 Task: Create ChildIssue0009 as Child Issue of Issue Issue0005 in Backlog  in Scrum Project Project0001 in Jira
Action: Mouse moved to (381, 433)
Screenshot: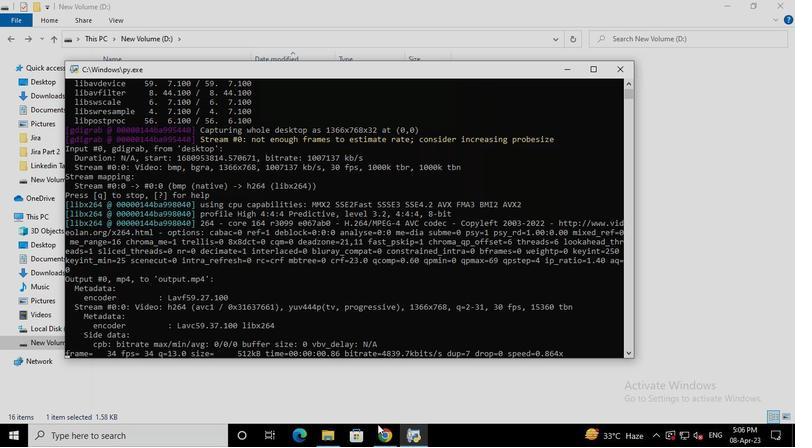 
Action: Mouse pressed left at (381, 433)
Screenshot: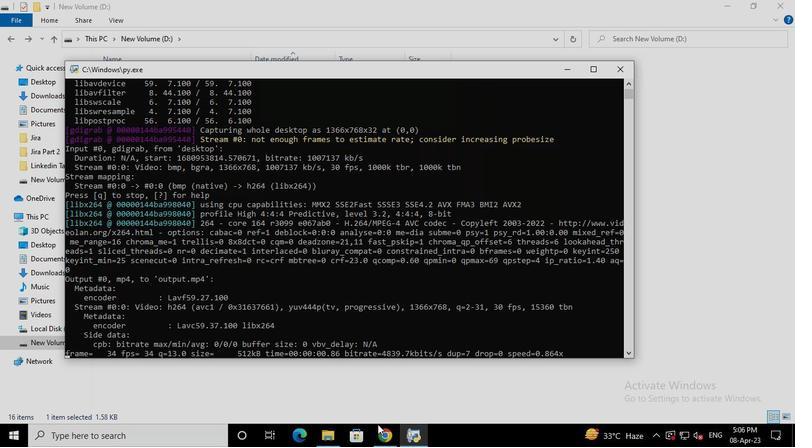 
Action: Mouse moved to (77, 175)
Screenshot: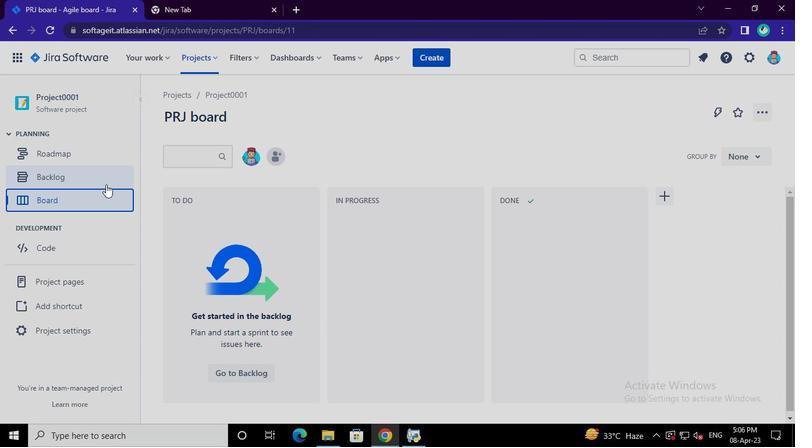 
Action: Mouse pressed left at (77, 175)
Screenshot: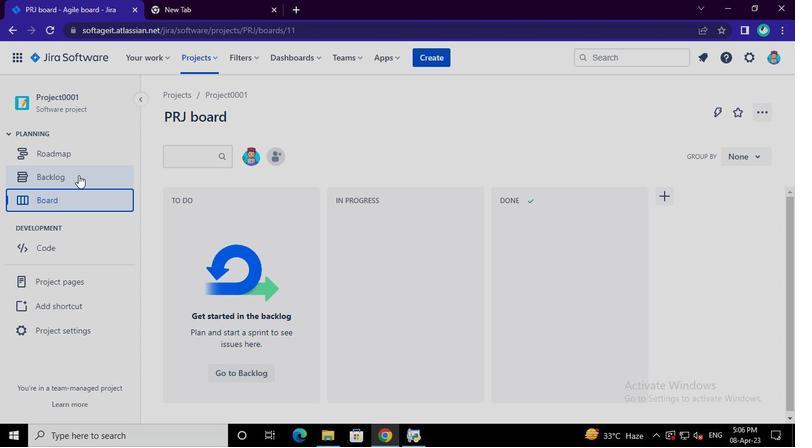 
Action: Mouse moved to (229, 348)
Screenshot: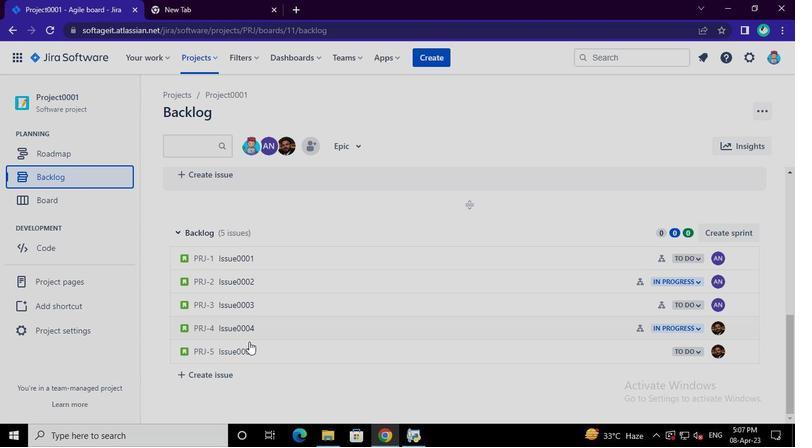 
Action: Mouse pressed left at (229, 348)
Screenshot: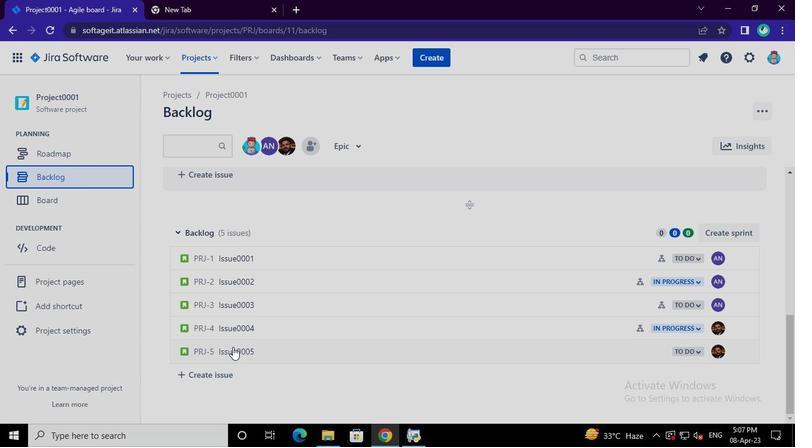 
Action: Mouse moved to (597, 235)
Screenshot: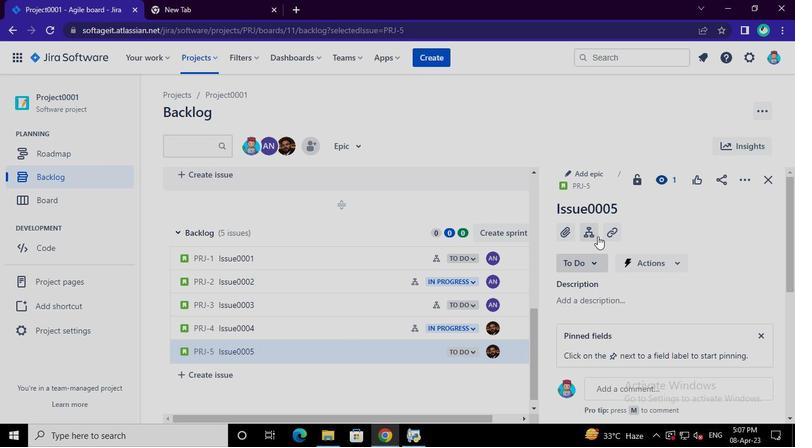
Action: Mouse pressed left at (597, 235)
Screenshot: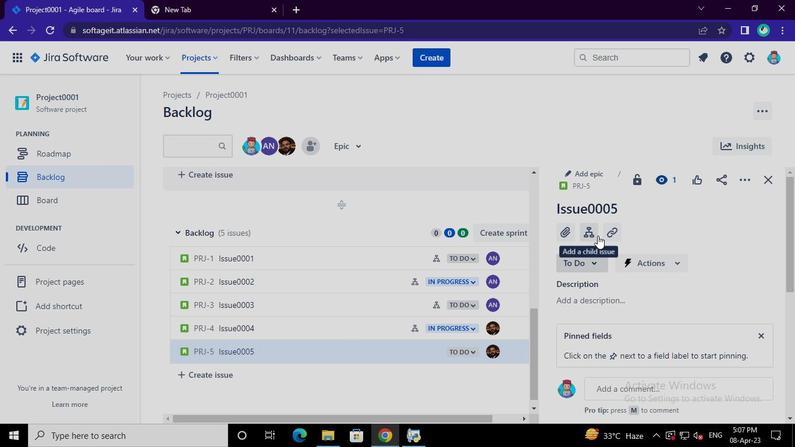 
Action: Mouse moved to (608, 281)
Screenshot: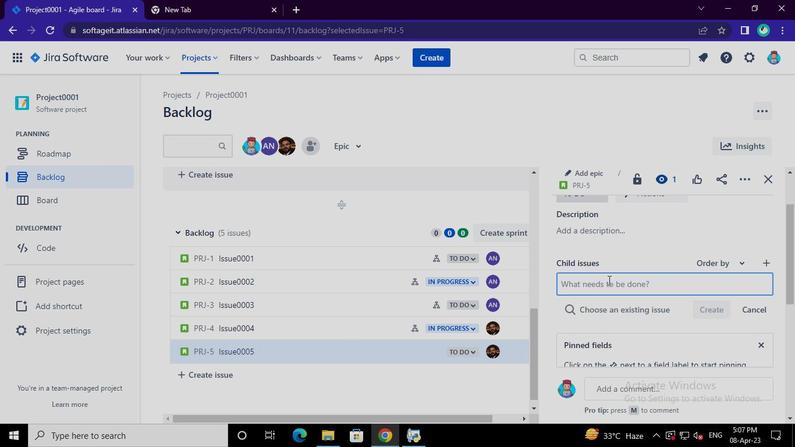 
Action: Mouse pressed left at (608, 281)
Screenshot: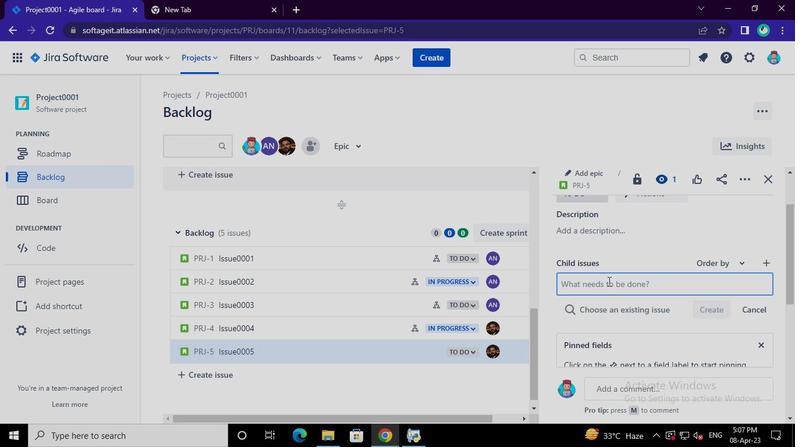 
Action: Keyboard Key.shift
Screenshot: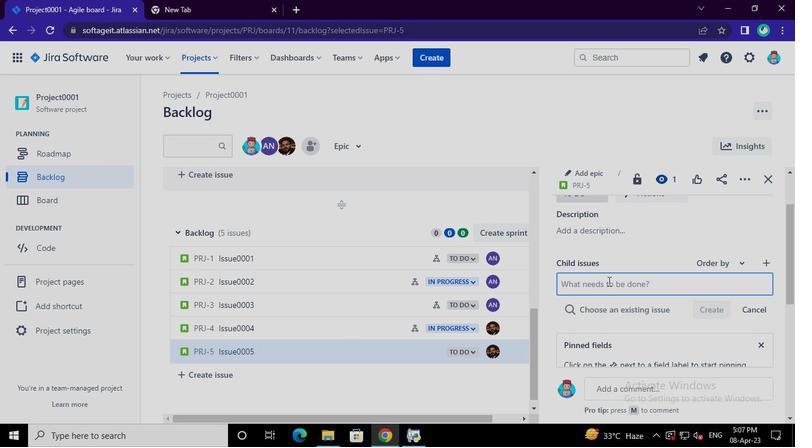 
Action: Keyboard C
Screenshot: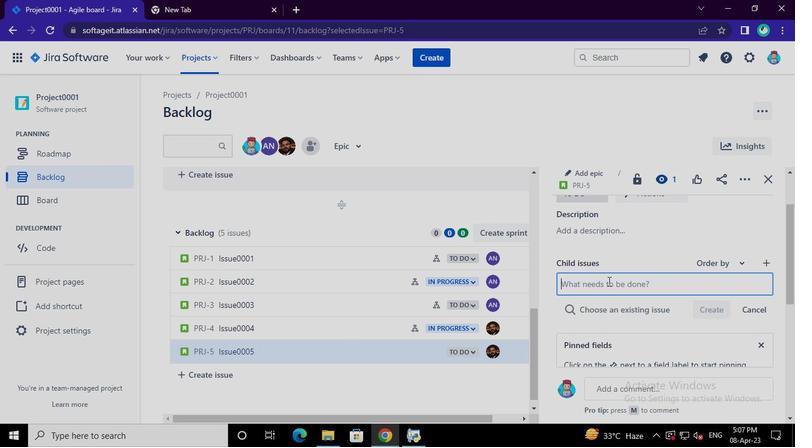 
Action: Keyboard h
Screenshot: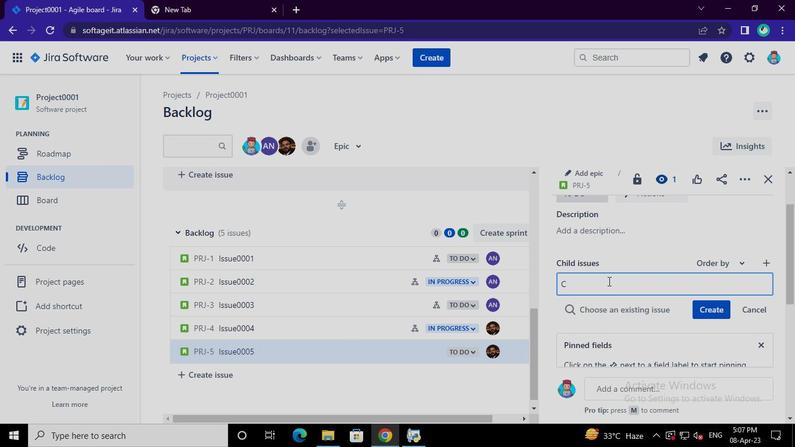 
Action: Keyboard i
Screenshot: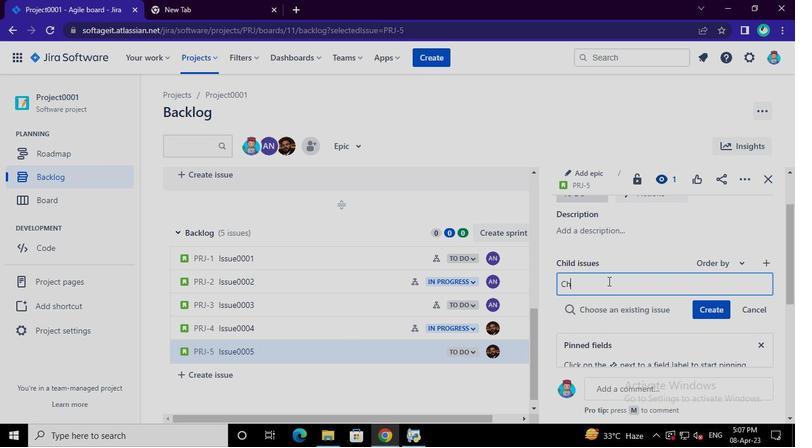 
Action: Keyboard l
Screenshot: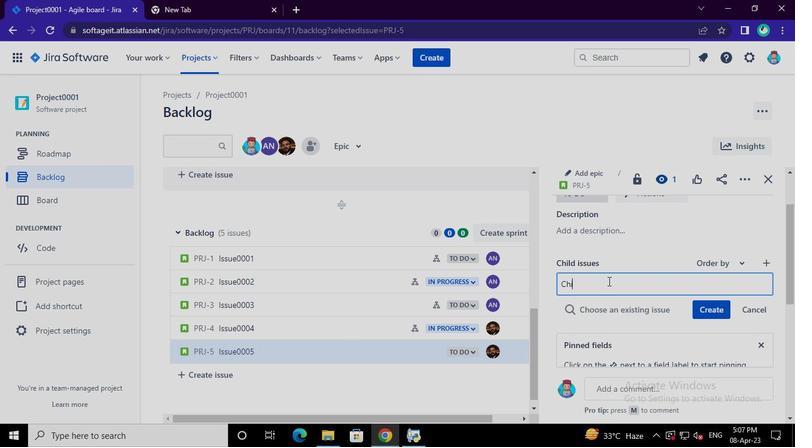 
Action: Keyboard d
Screenshot: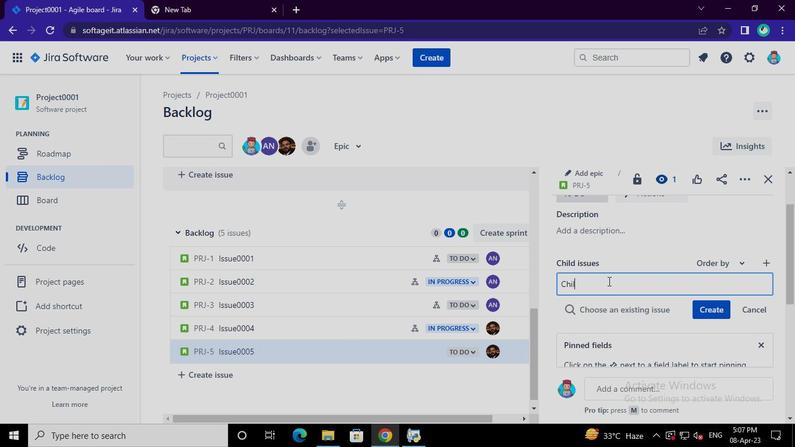 
Action: Keyboard Key.shift
Screenshot: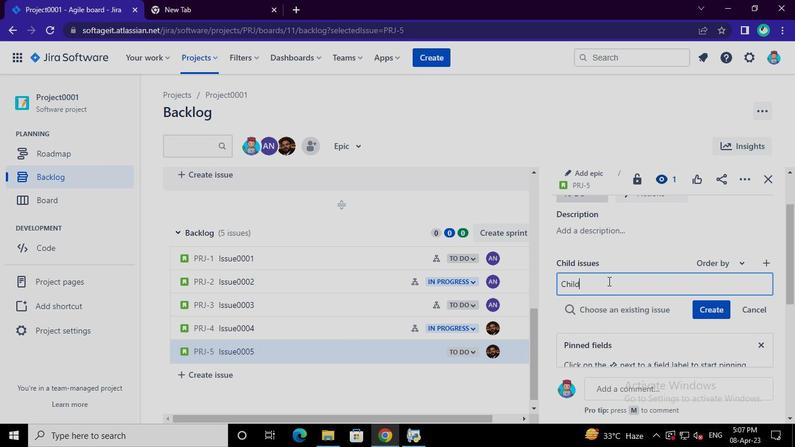 
Action: Keyboard I
Screenshot: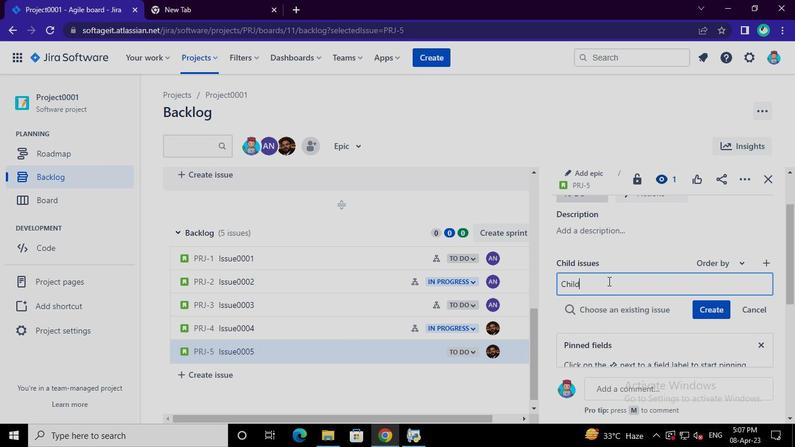 
Action: Keyboard s
Screenshot: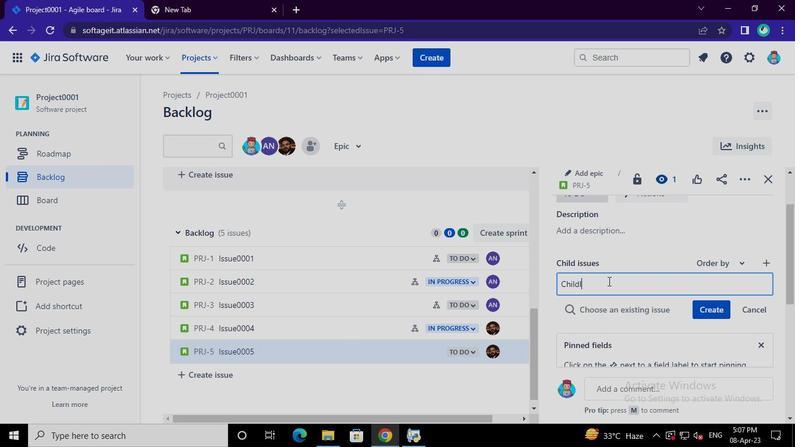 
Action: Keyboard s
Screenshot: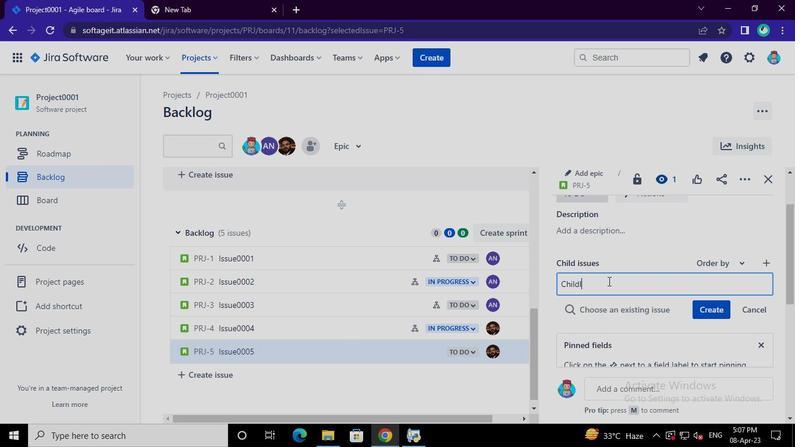
Action: Keyboard u
Screenshot: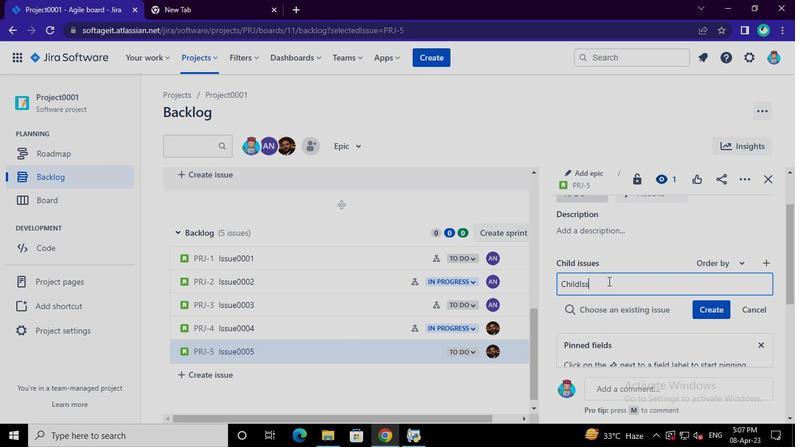 
Action: Keyboard e
Screenshot: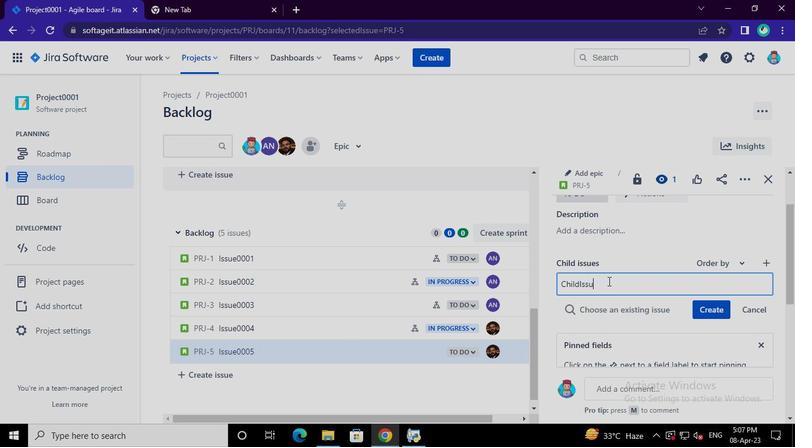 
Action: Keyboard <96>
Screenshot: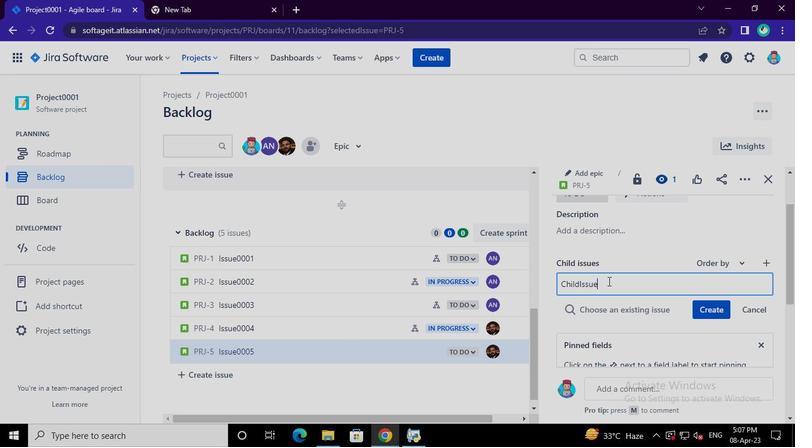 
Action: Keyboard <96>
Screenshot: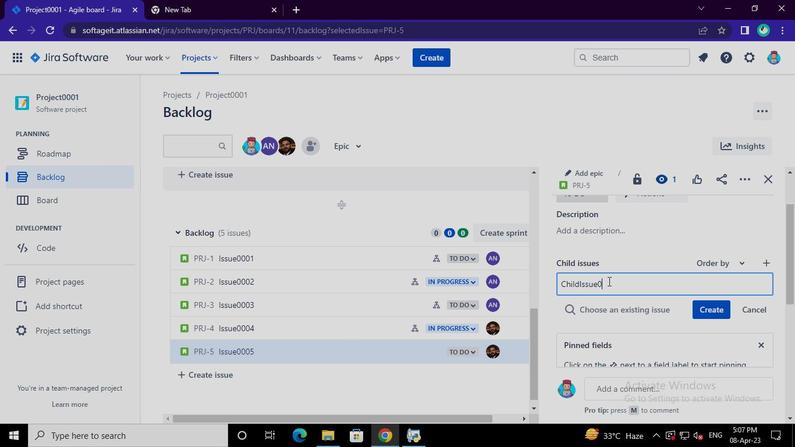 
Action: Keyboard <96>
Screenshot: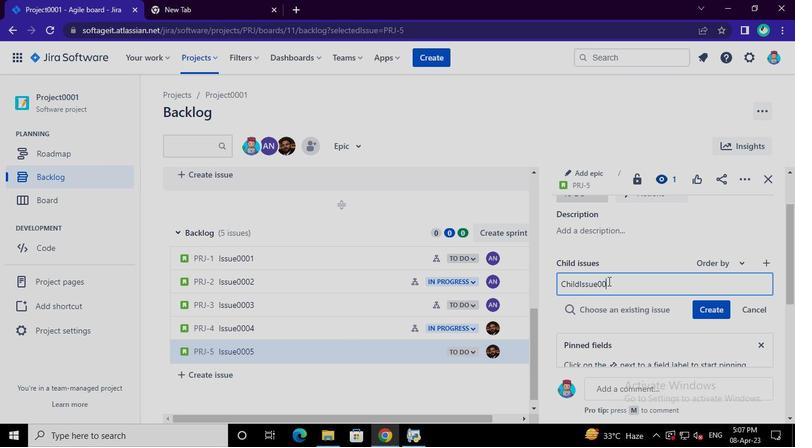 
Action: Keyboard <105>
Screenshot: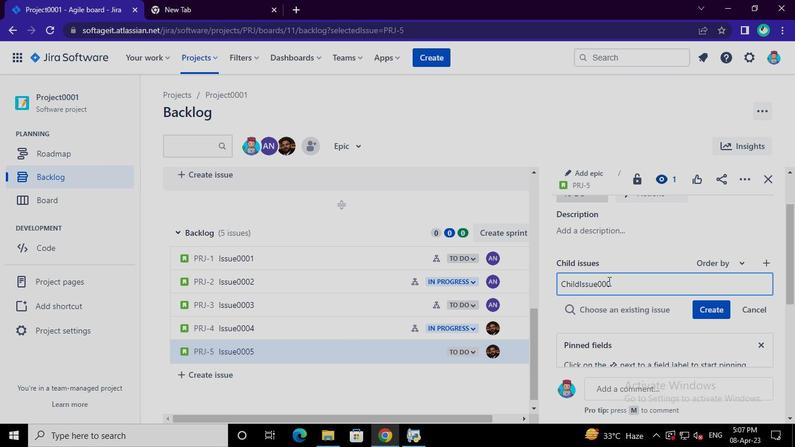 
Action: Mouse moved to (709, 316)
Screenshot: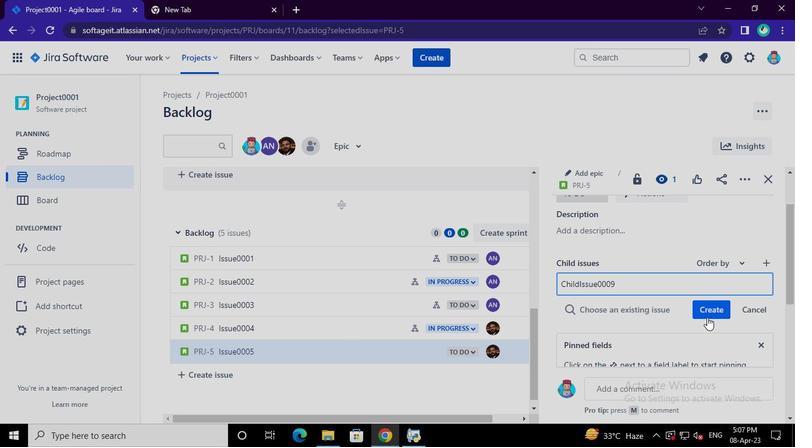 
Action: Mouse pressed left at (709, 316)
Screenshot: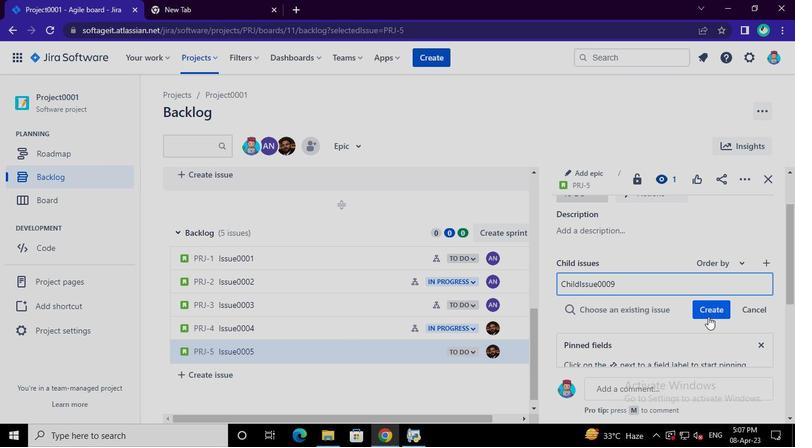 
Action: Mouse moved to (407, 441)
Screenshot: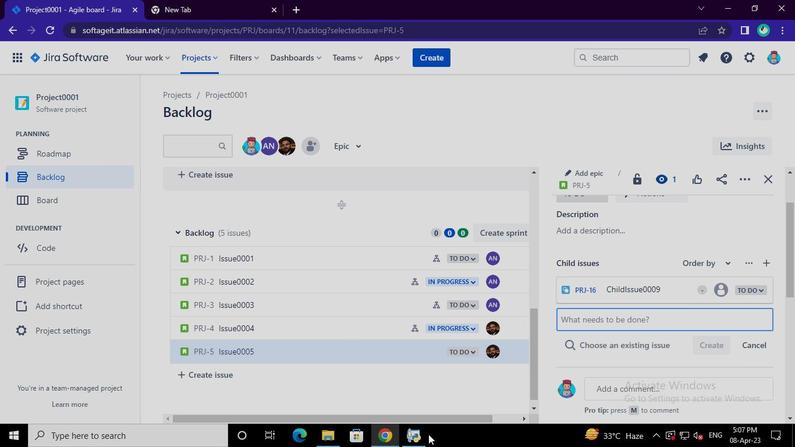 
Action: Mouse pressed left at (407, 441)
Screenshot: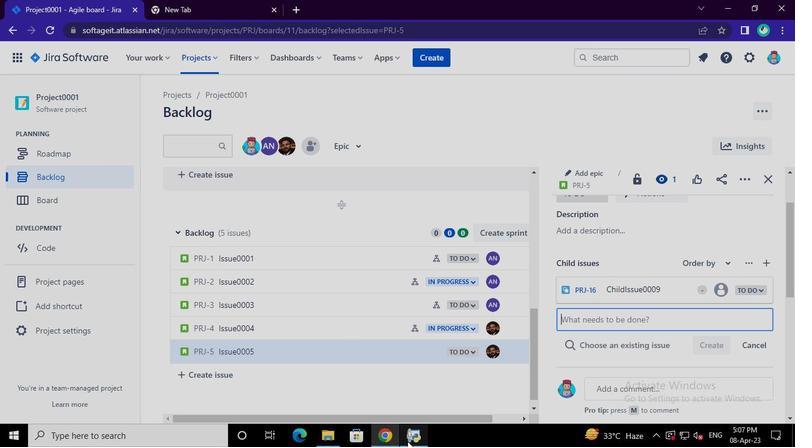 
Action: Mouse moved to (628, 70)
Screenshot: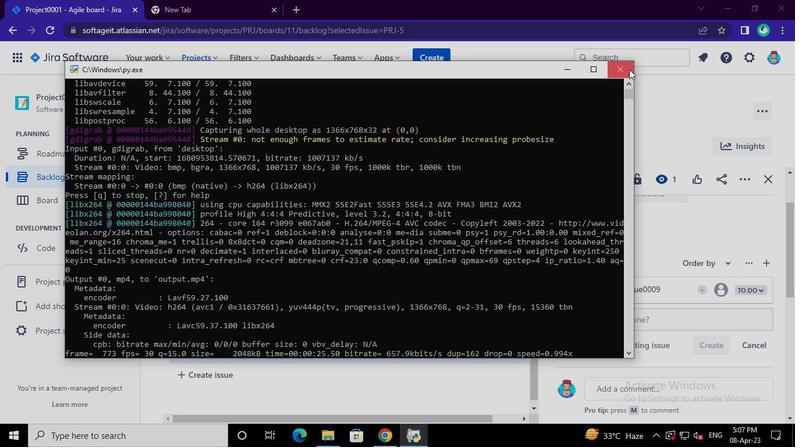 
Action: Mouse pressed left at (628, 70)
Screenshot: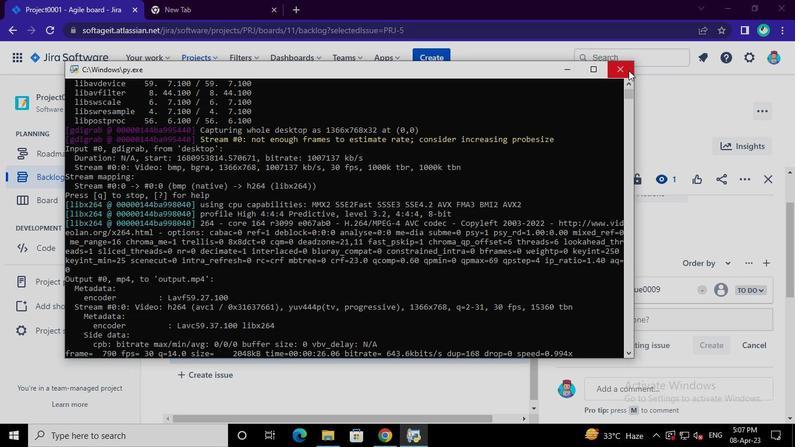 
